 Task: For heading Arial black with underline.  font size for heading18,  'Change the font style of data to'Calibri.  and font size to 9,  Change the alignment of both headline & data to Align center.  In the sheet  Data Management Template
Action: Mouse moved to (1080, 143)
Screenshot: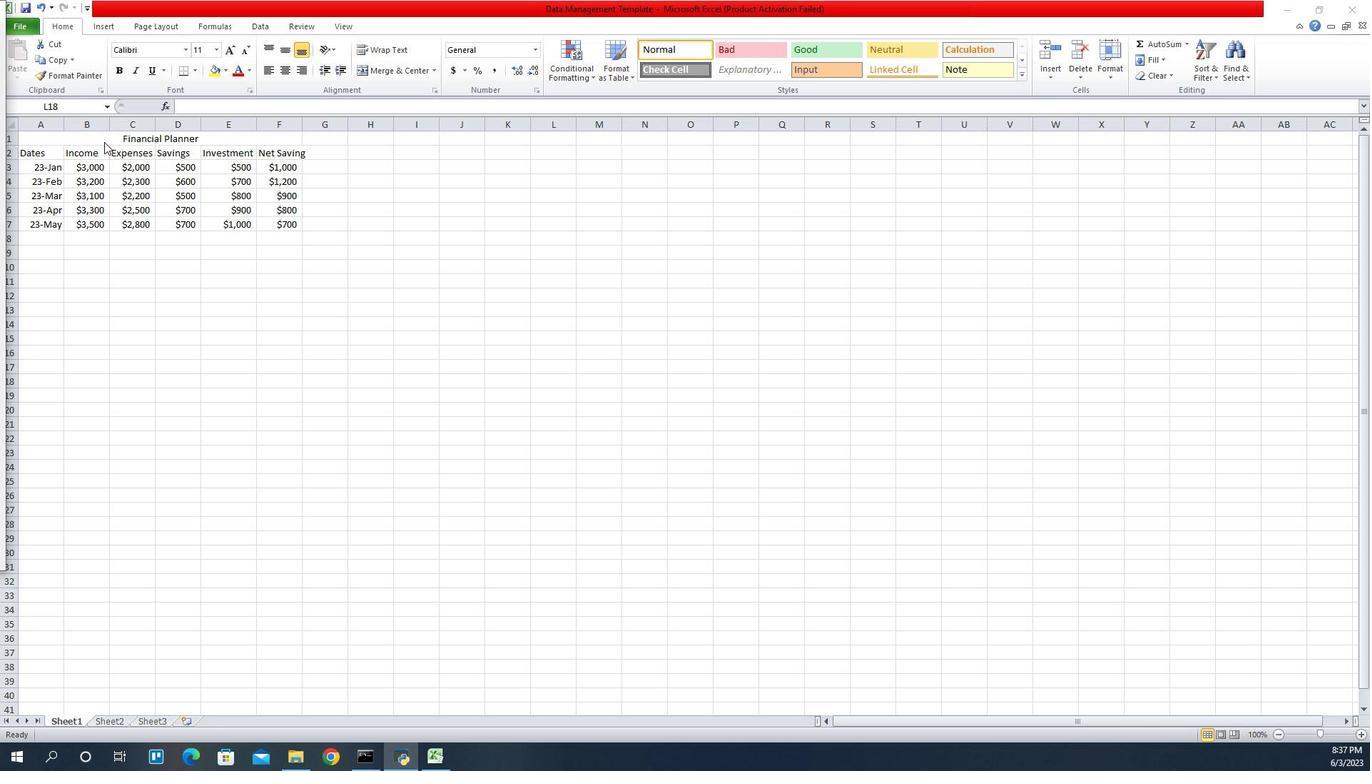 
Action: Mouse pressed left at (1080, 143)
Screenshot: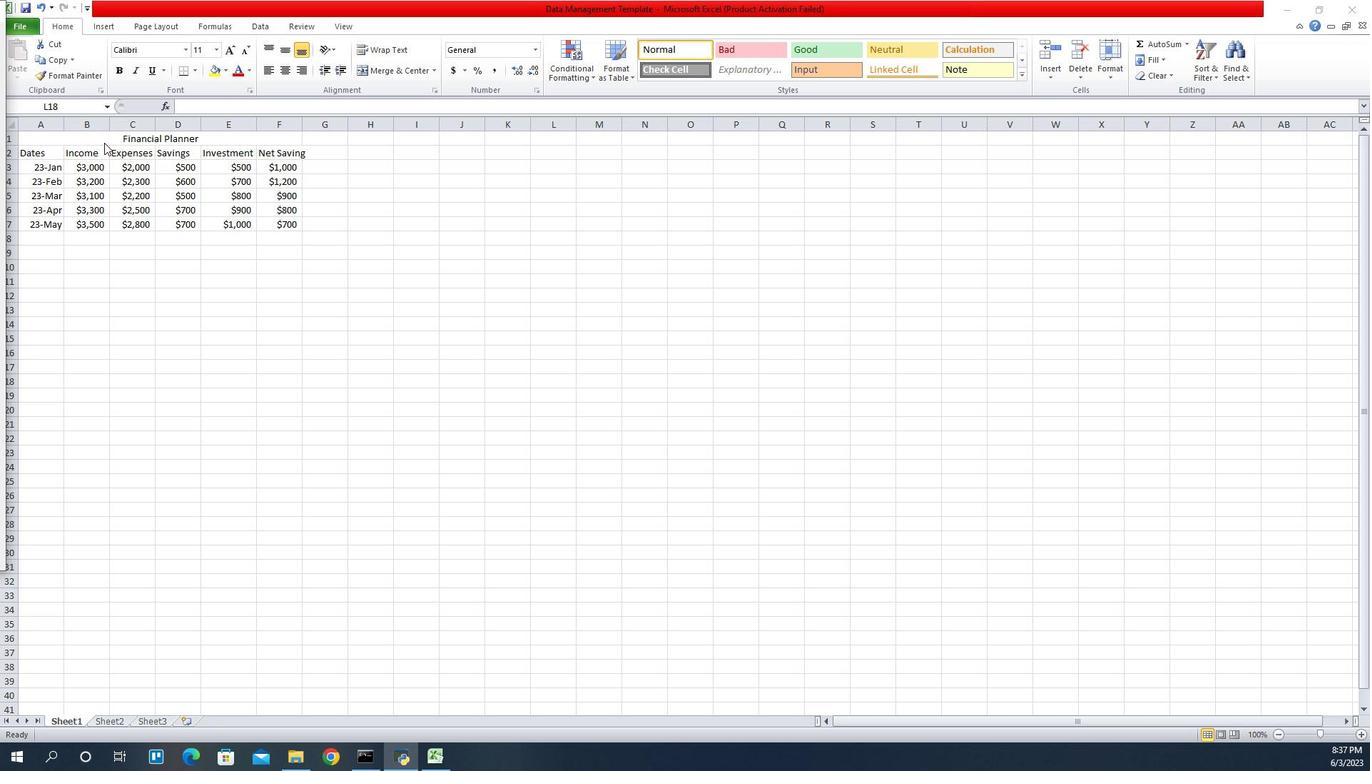 
Action: Mouse moved to (1082, 140)
Screenshot: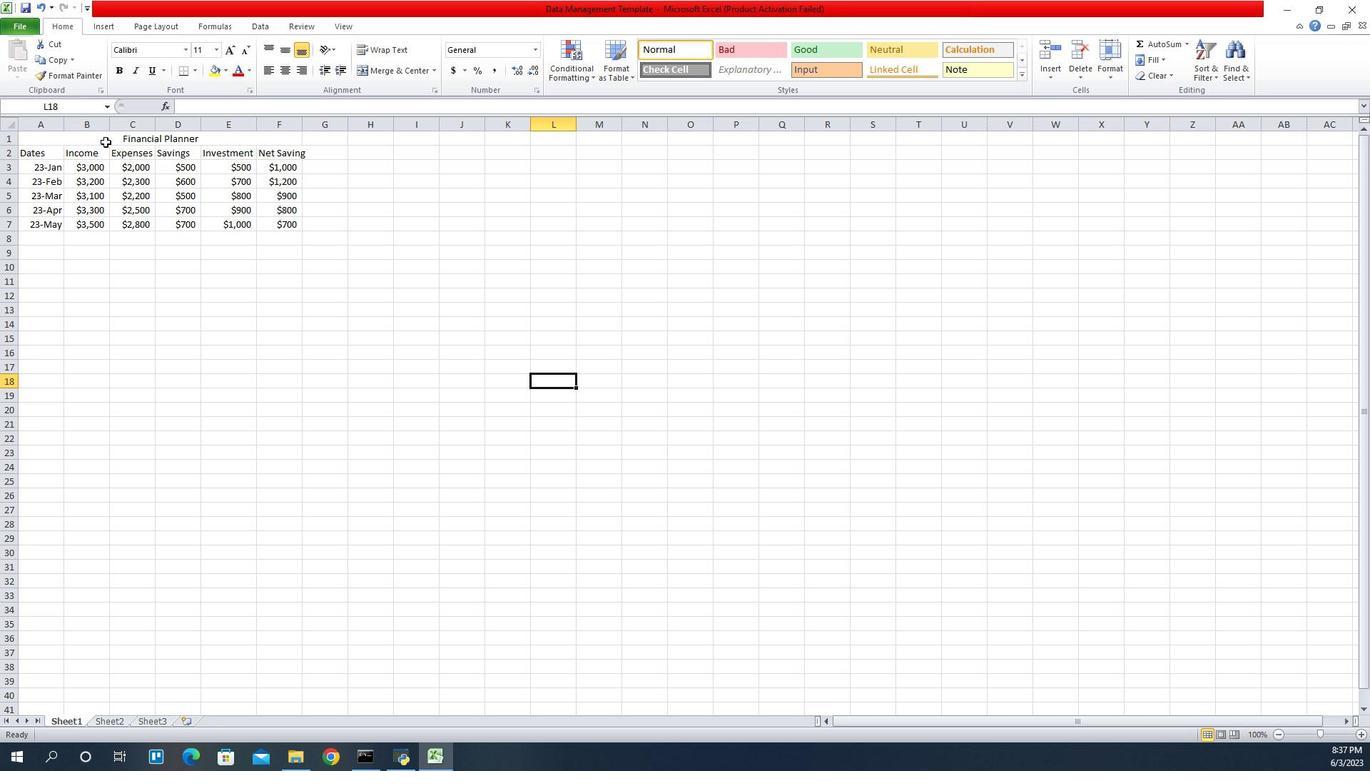 
Action: Mouse pressed left at (1082, 140)
Screenshot: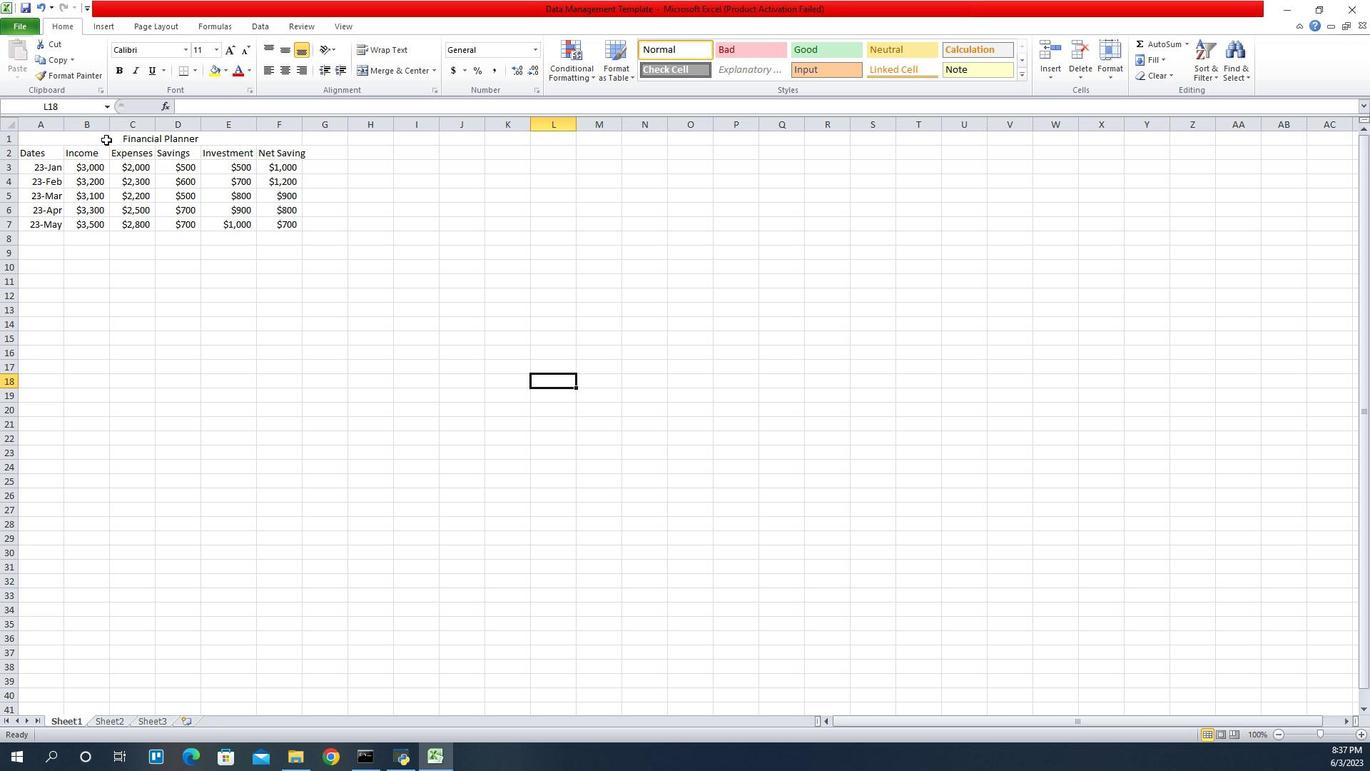 
Action: Mouse moved to (1160, 53)
Screenshot: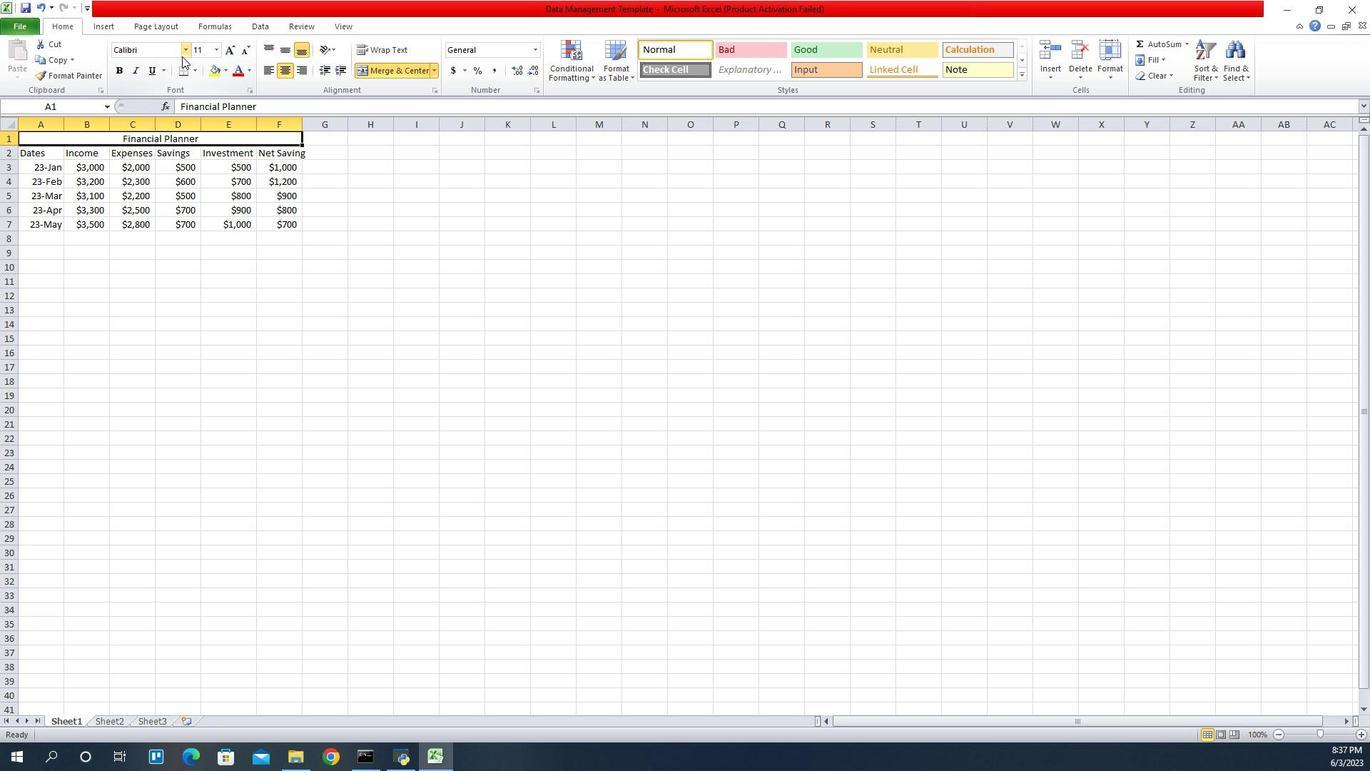 
Action: Mouse pressed left at (1160, 53)
Screenshot: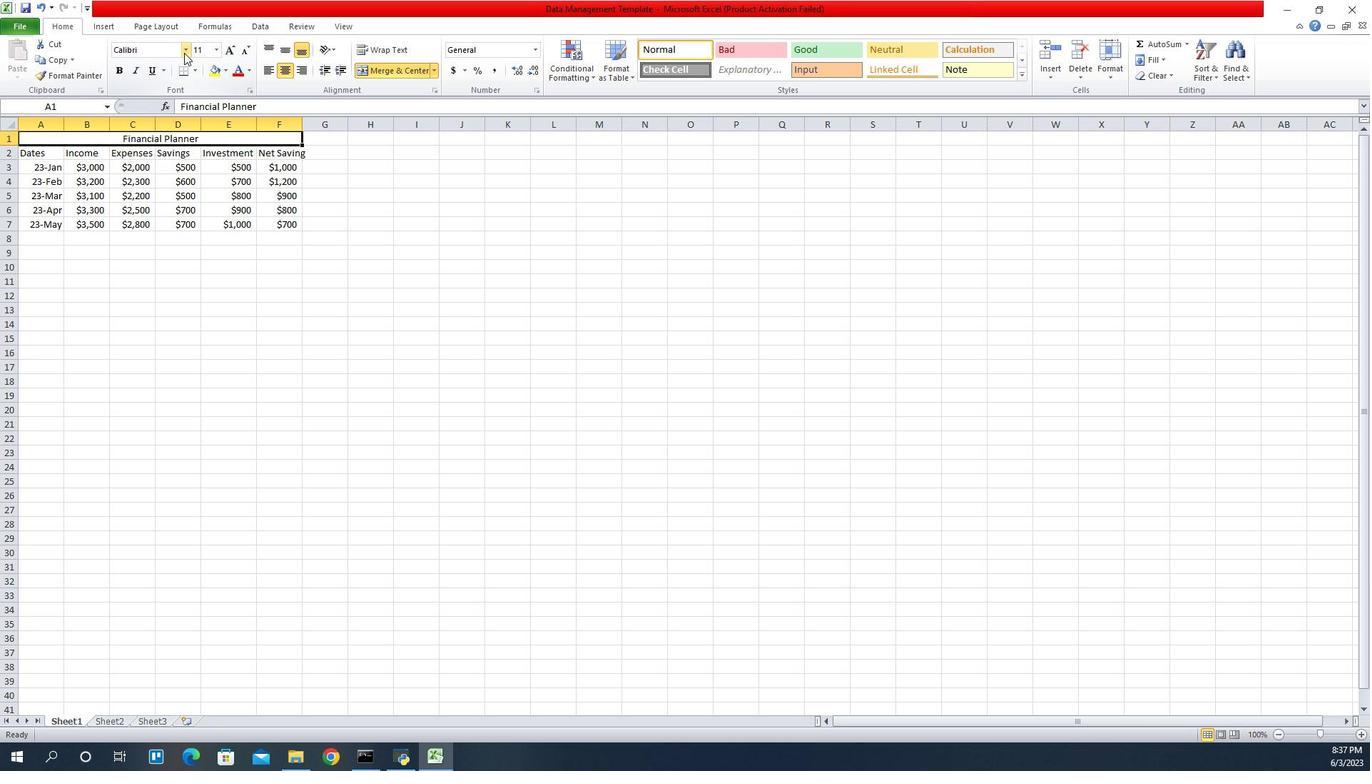 
Action: Mouse moved to (1139, 179)
Screenshot: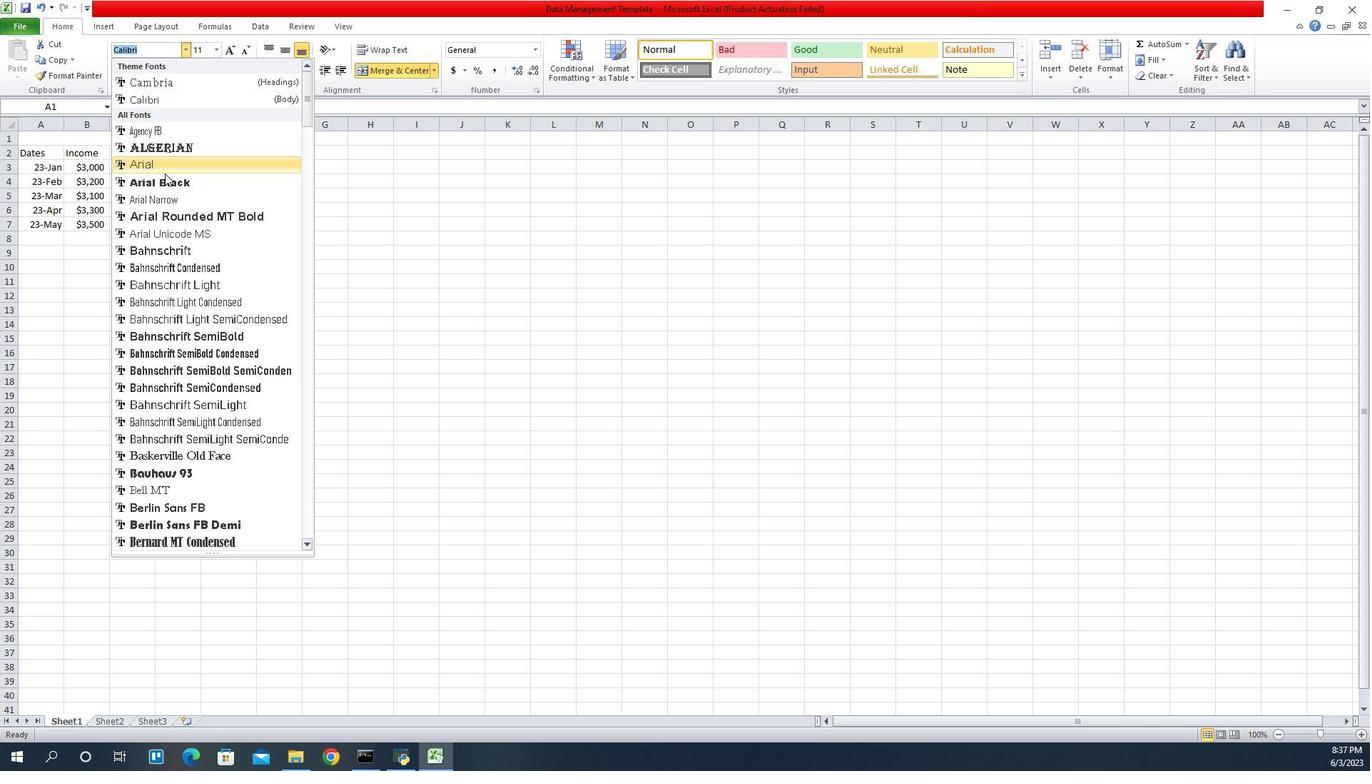 
Action: Mouse pressed left at (1139, 179)
Screenshot: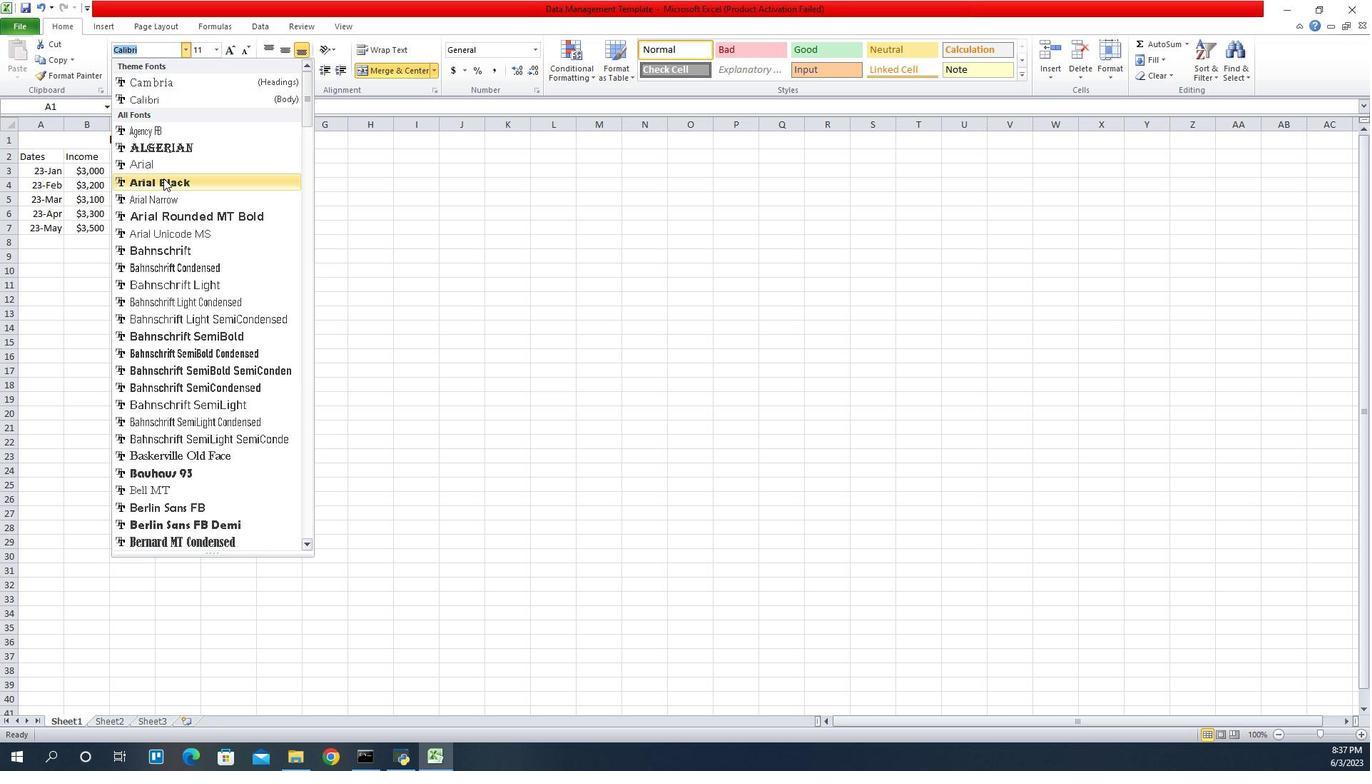 
Action: Mouse moved to (1127, 68)
Screenshot: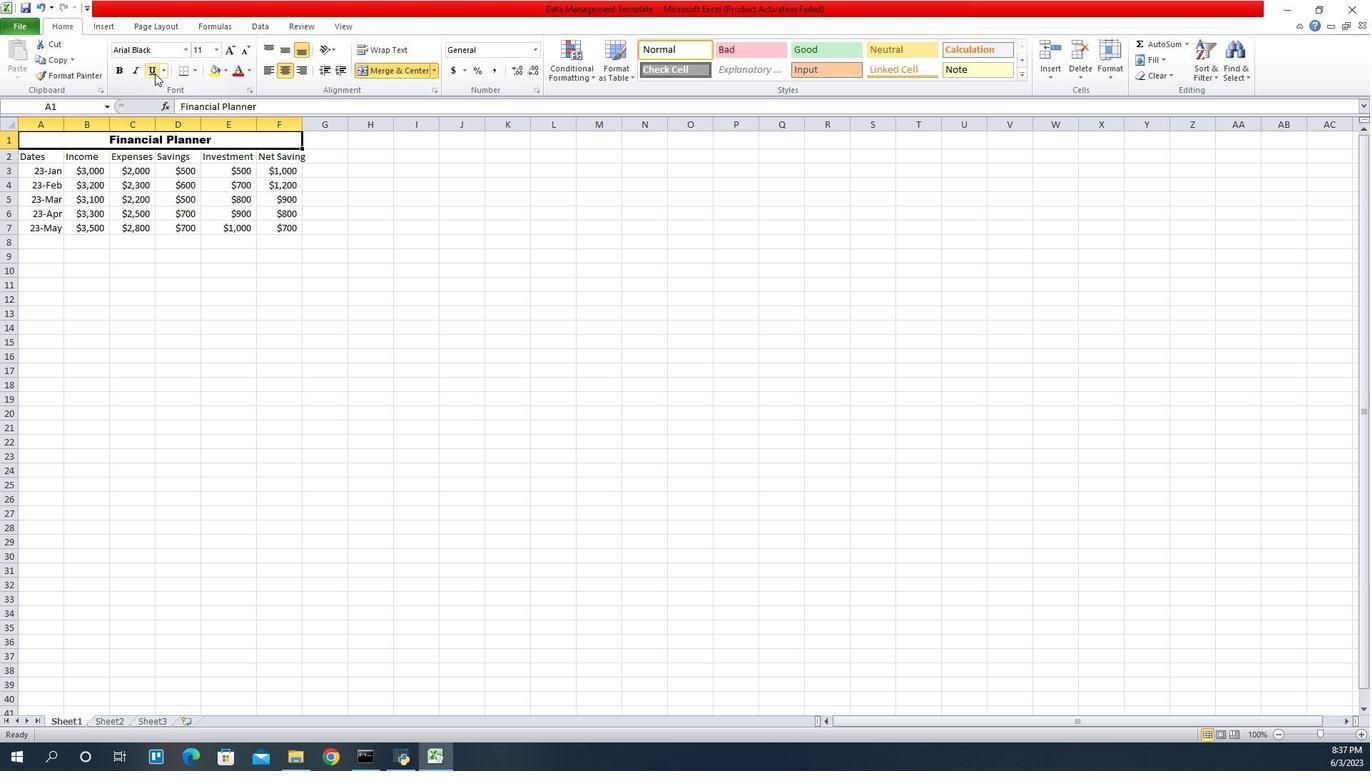 
Action: Mouse pressed left at (1127, 68)
Screenshot: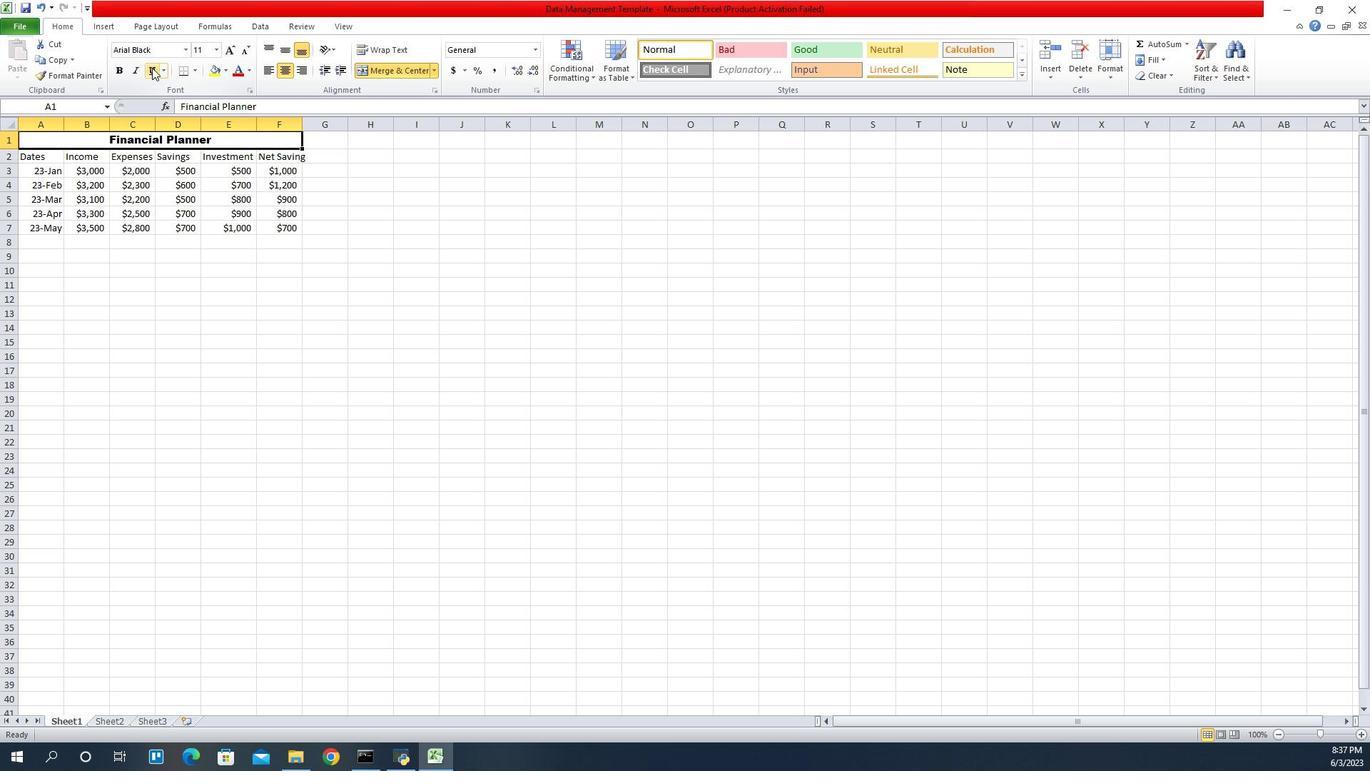 
Action: Mouse moved to (1190, 50)
Screenshot: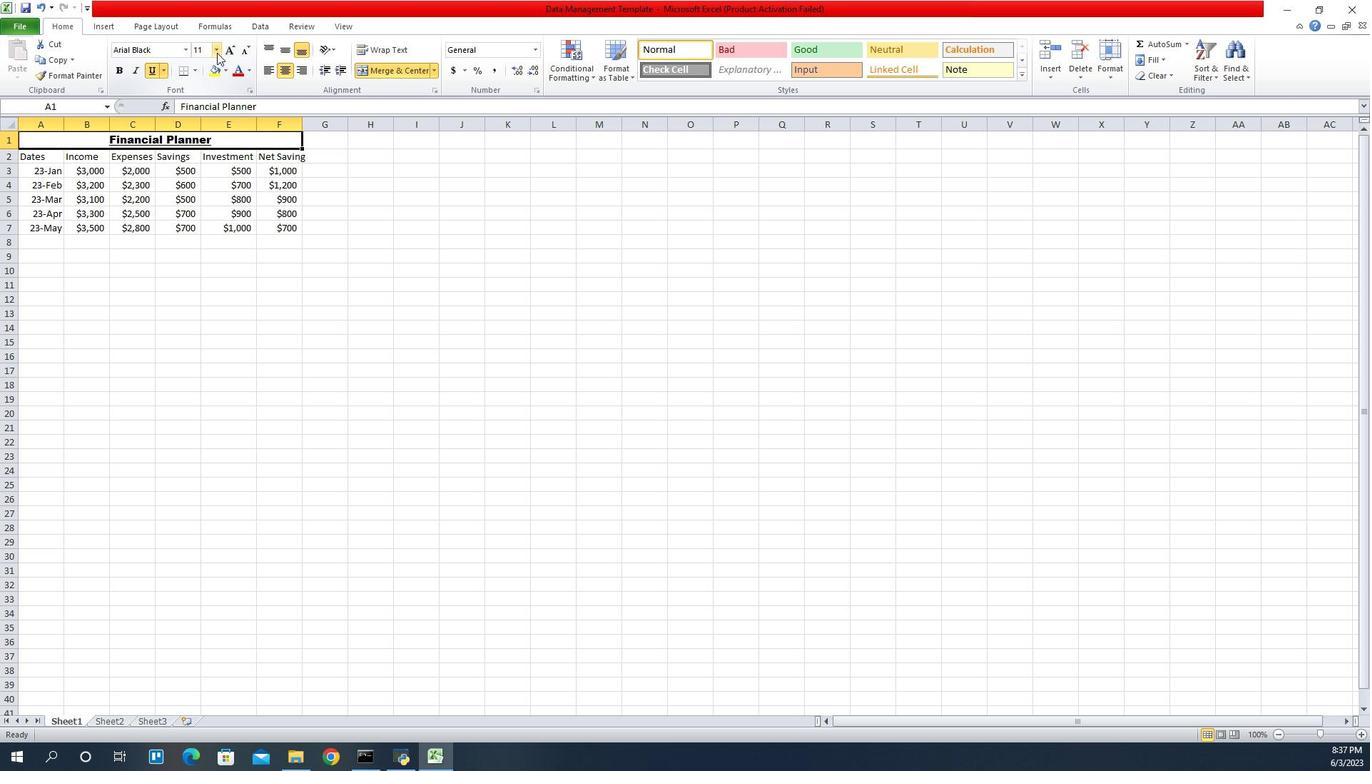 
Action: Mouse pressed left at (1190, 50)
Screenshot: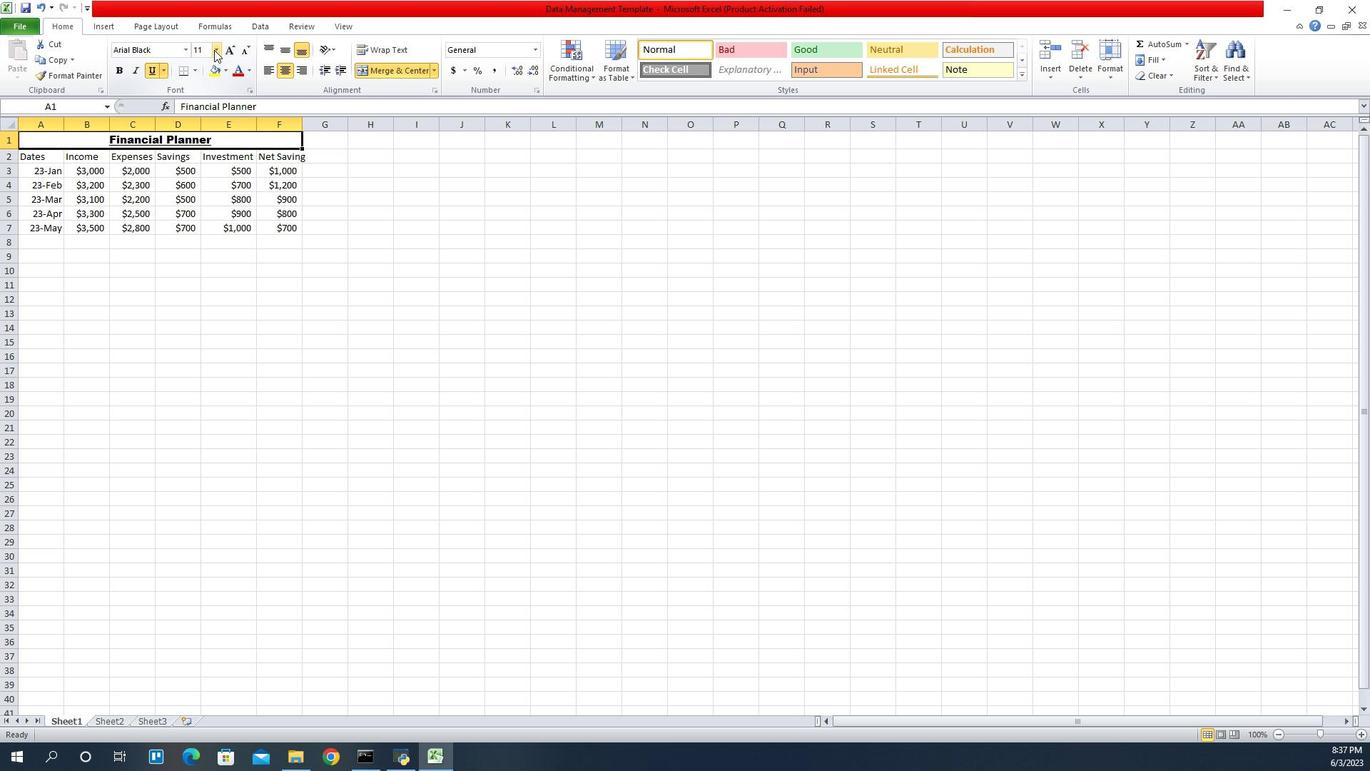 
Action: Mouse moved to (1174, 149)
Screenshot: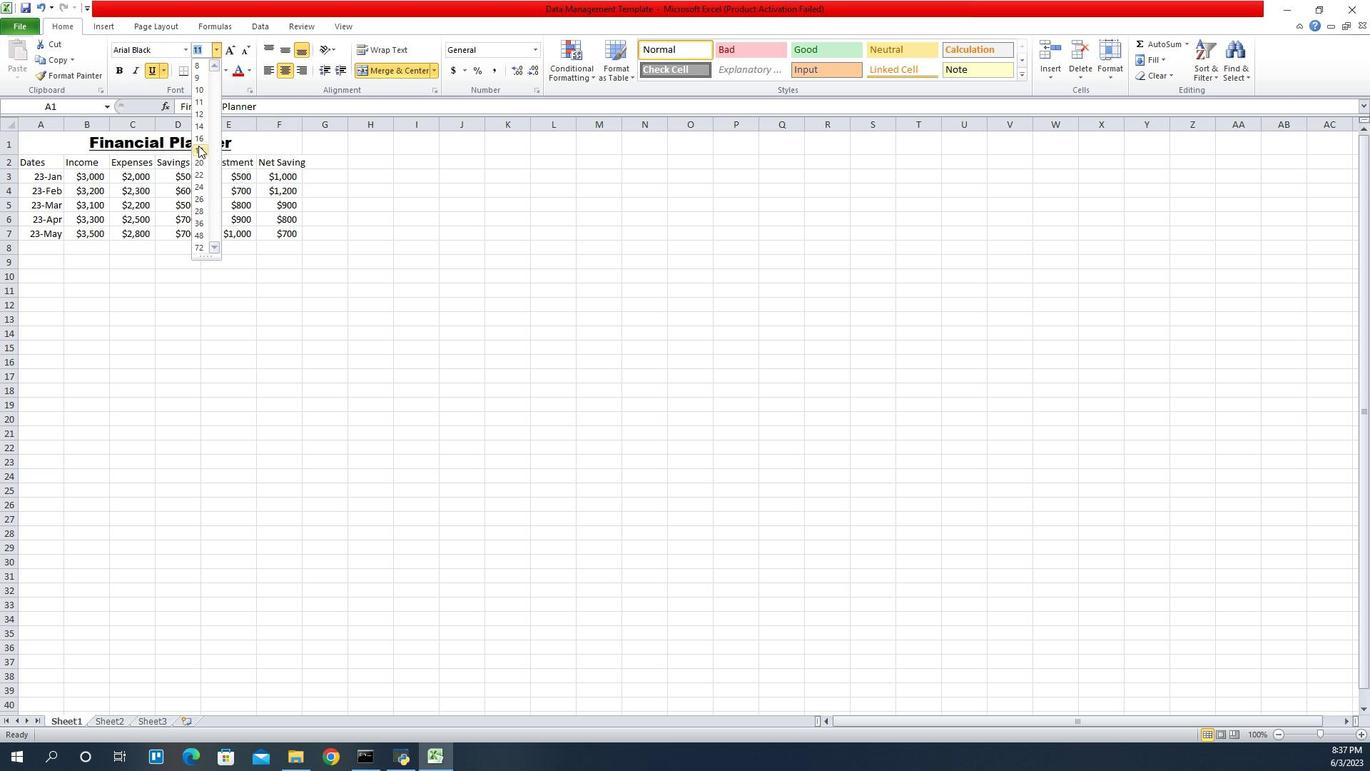 
Action: Mouse pressed left at (1174, 149)
Screenshot: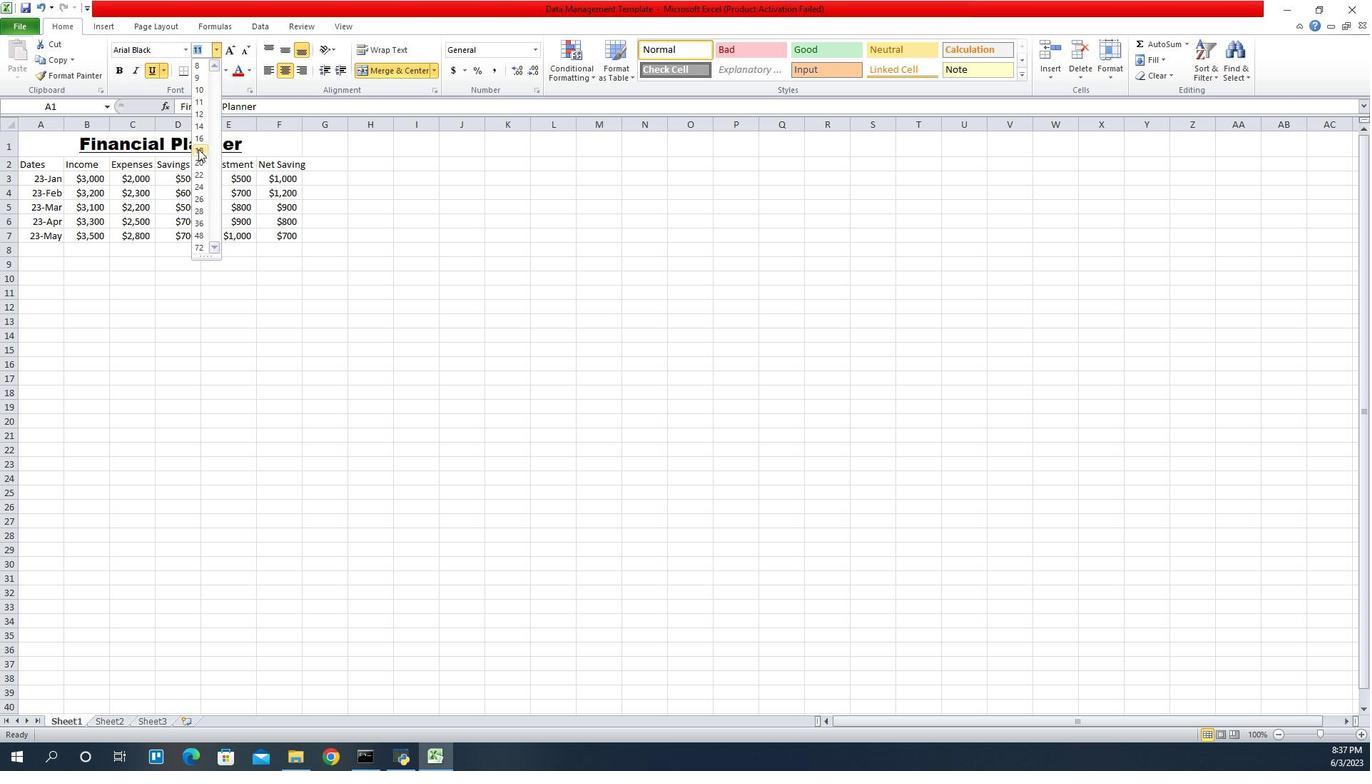 
Action: Mouse moved to (1002, 161)
Screenshot: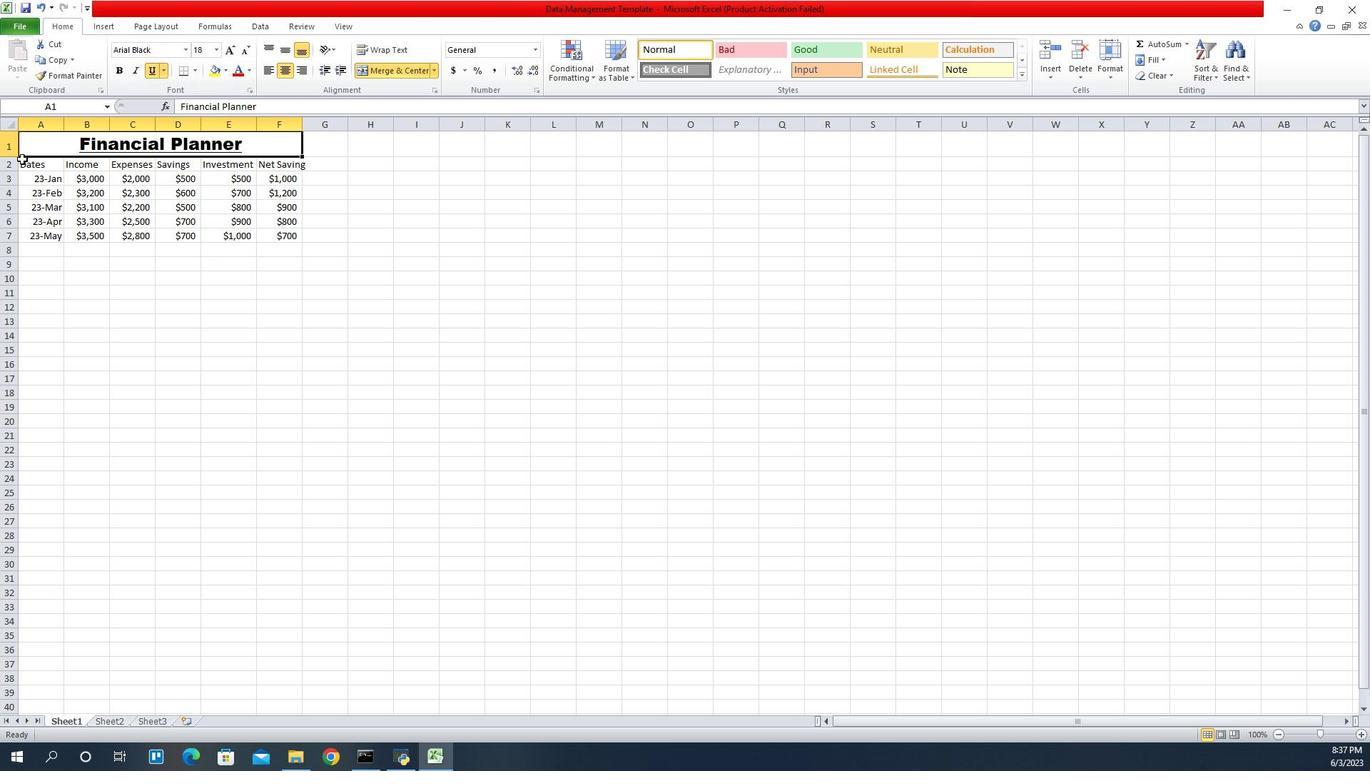 
Action: Mouse pressed left at (1002, 161)
Screenshot: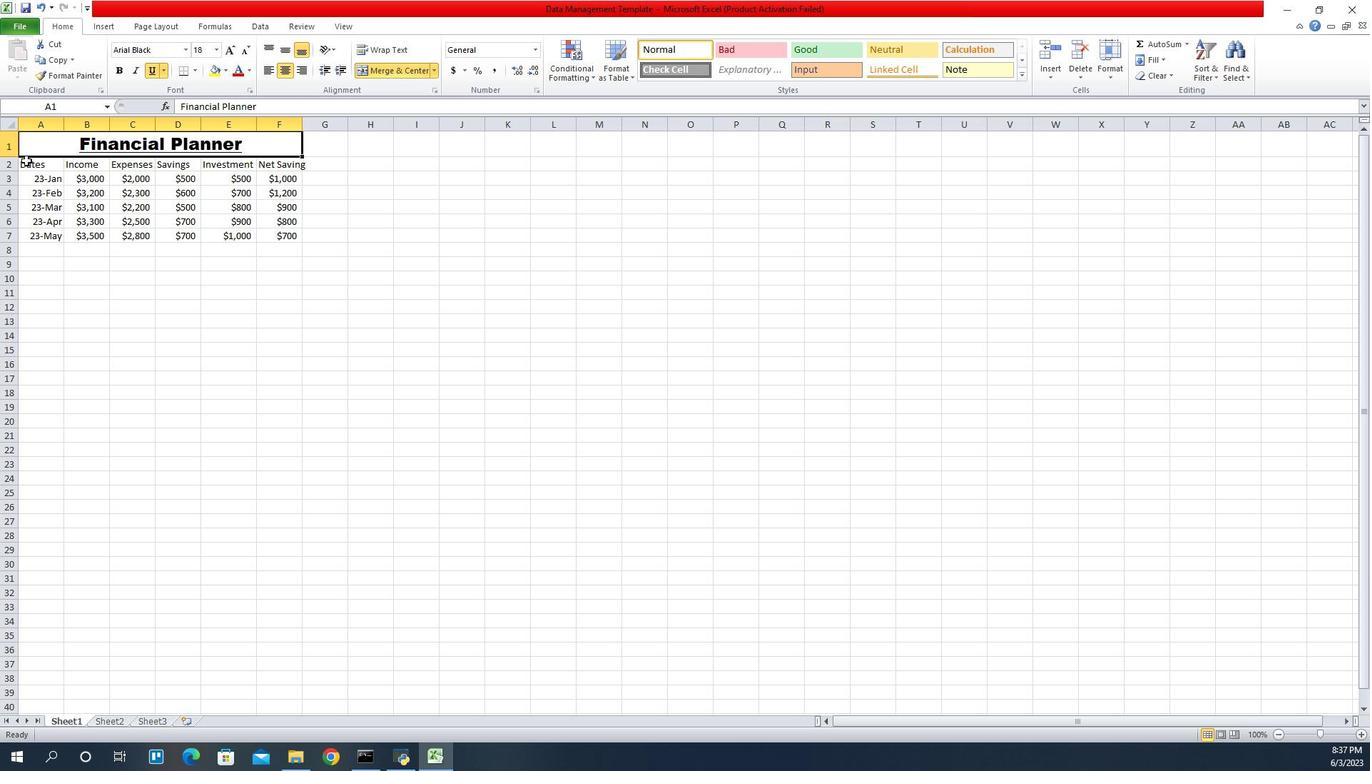 
Action: Mouse moved to (1260, 242)
Screenshot: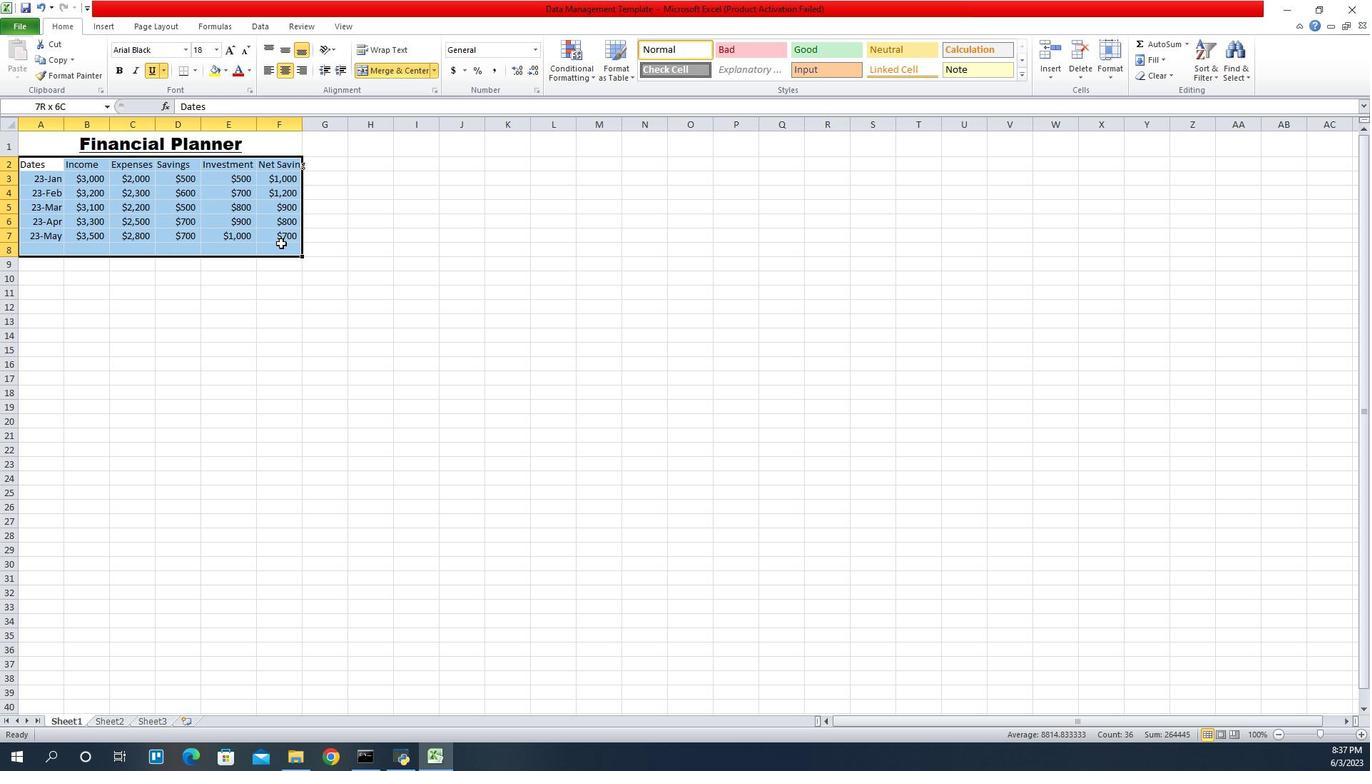 
Action: Mouse pressed left at (1260, 242)
Screenshot: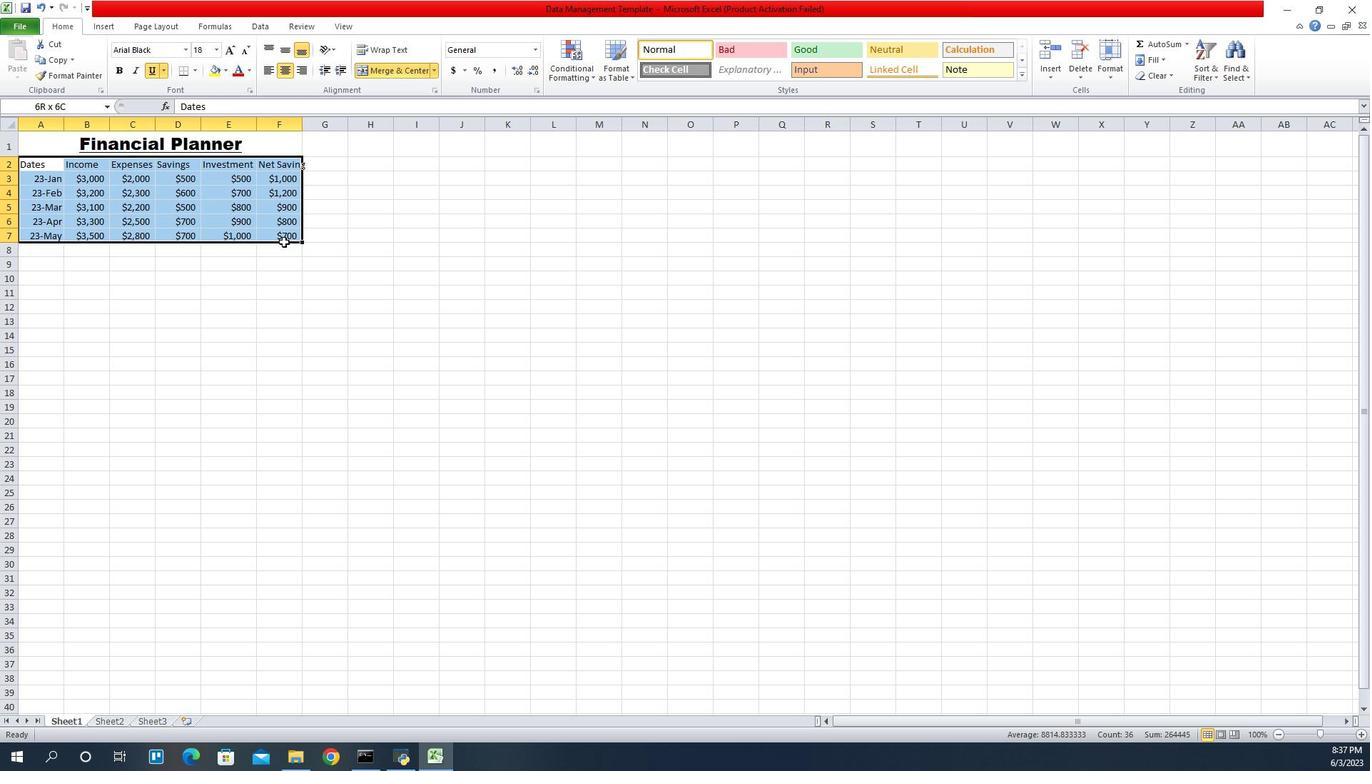 
Action: Mouse moved to (1161, 50)
Screenshot: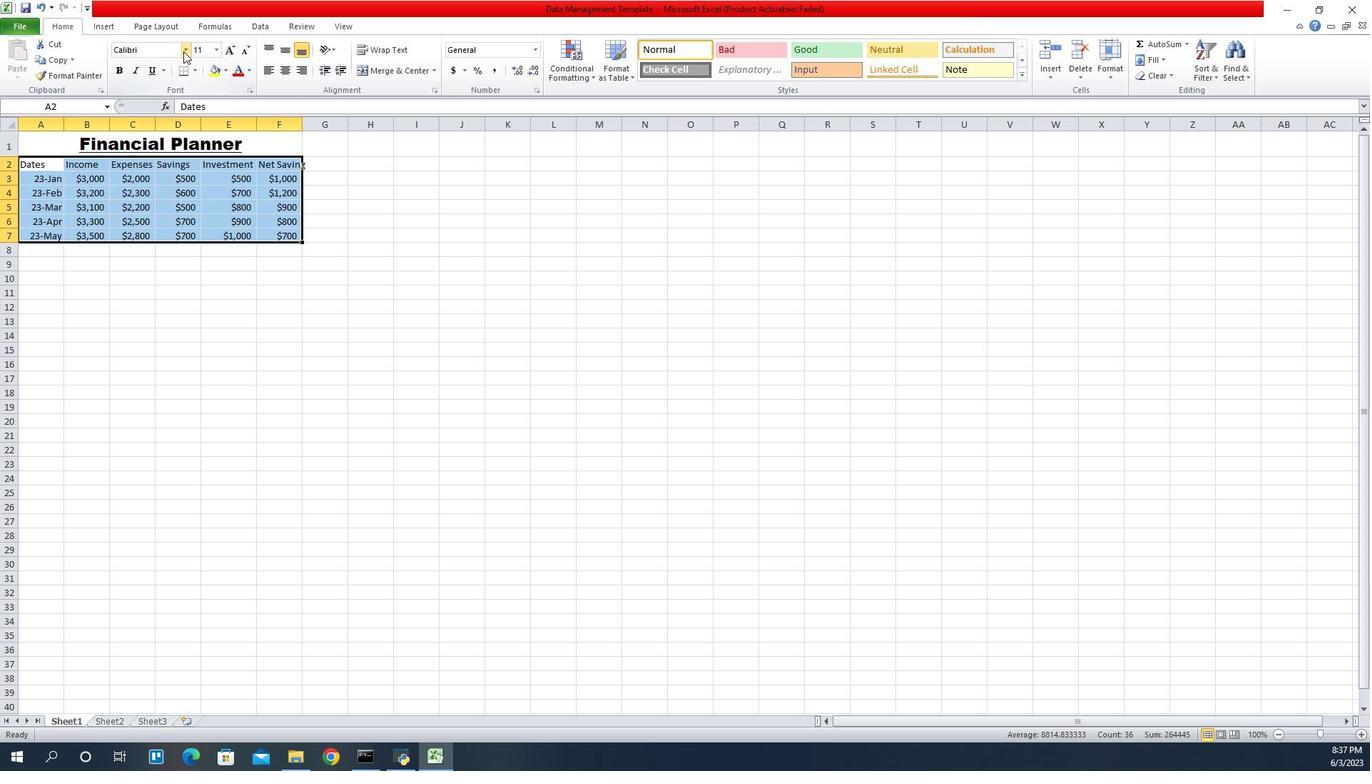 
Action: Mouse pressed left at (1161, 50)
Screenshot: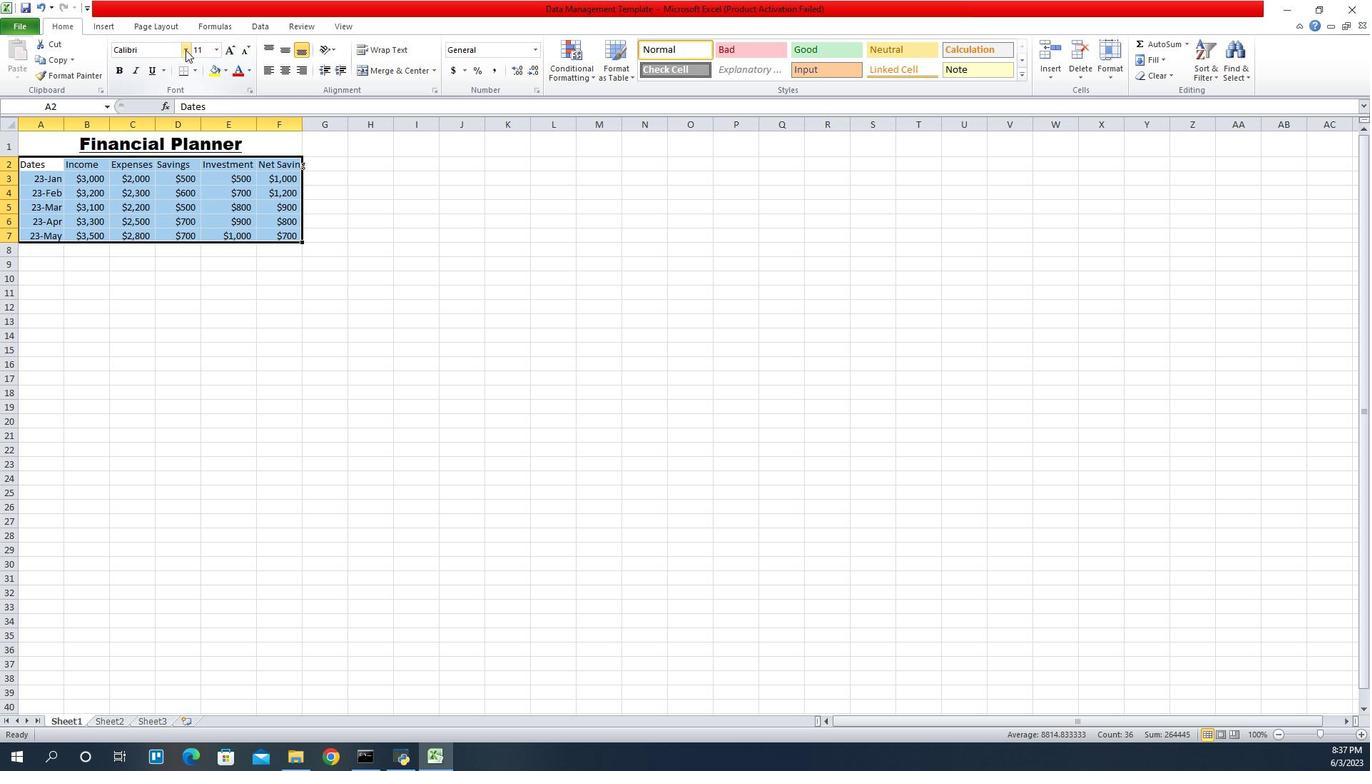 
Action: Mouse moved to (1147, 100)
Screenshot: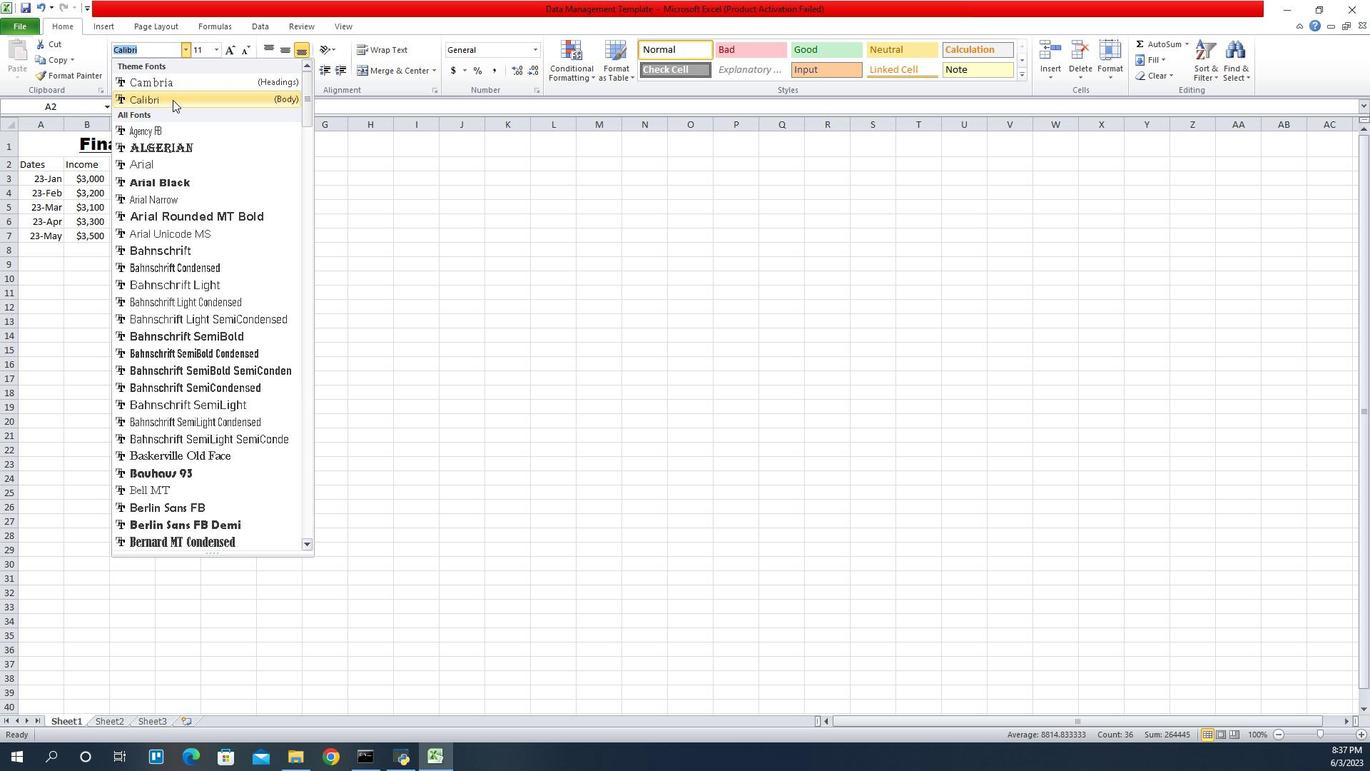 
Action: Mouse pressed left at (1147, 100)
Screenshot: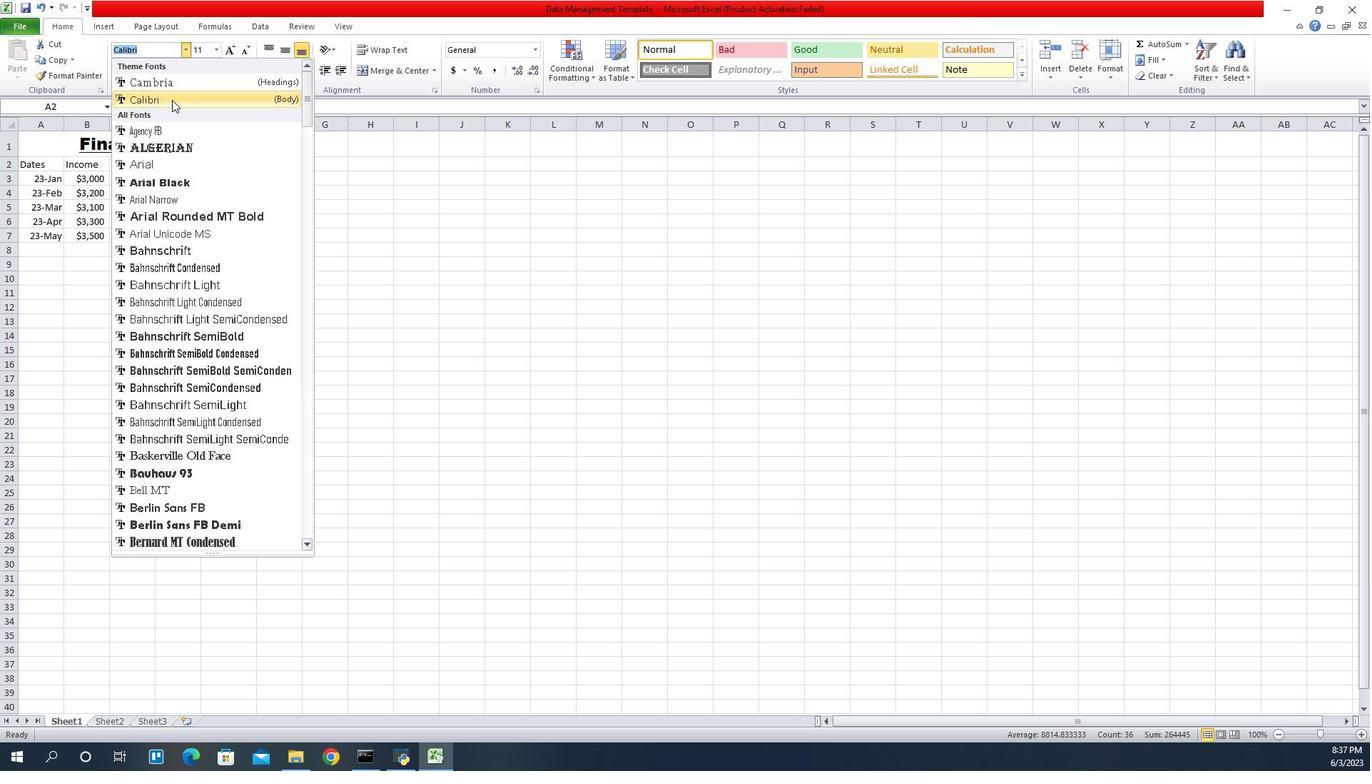
Action: Mouse moved to (1193, 51)
Screenshot: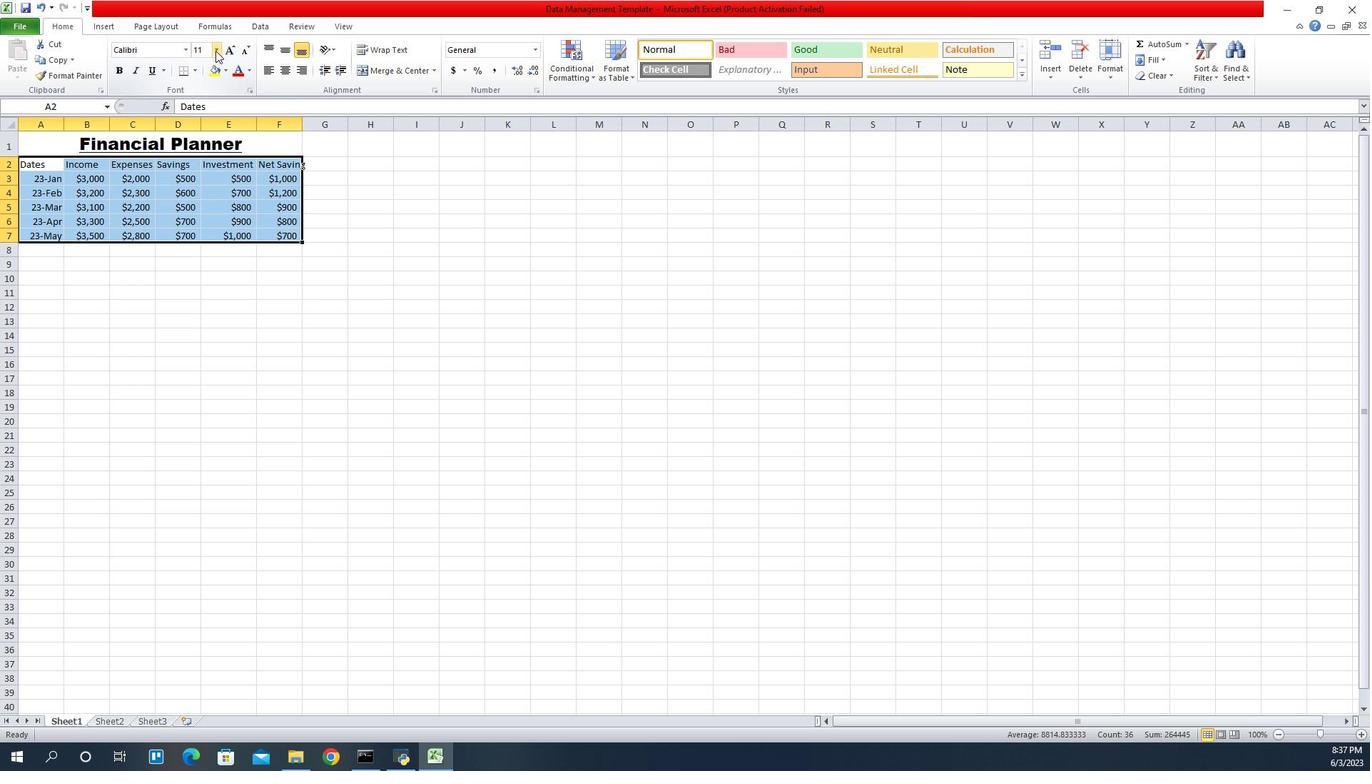 
Action: Mouse pressed left at (1193, 51)
Screenshot: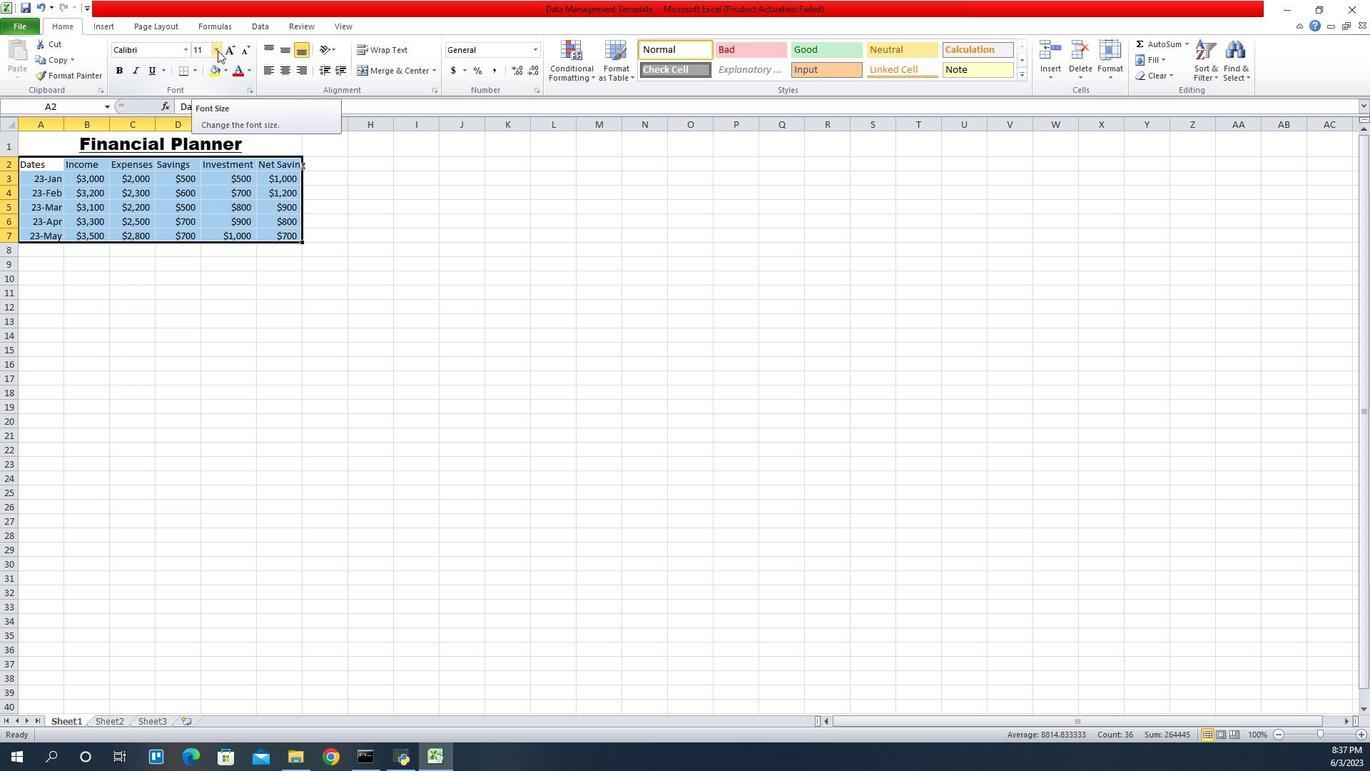 
Action: Mouse moved to (1183, 73)
Screenshot: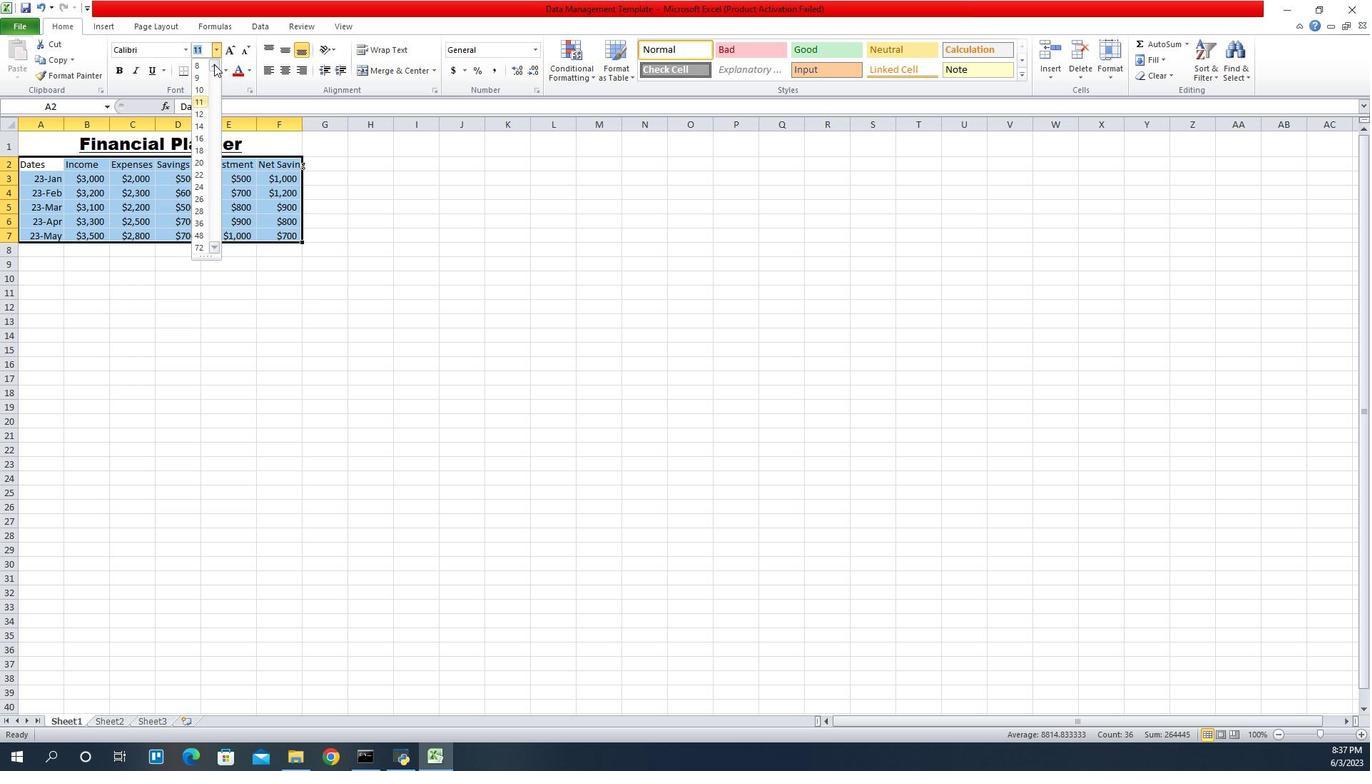 
Action: Mouse pressed left at (1183, 73)
Screenshot: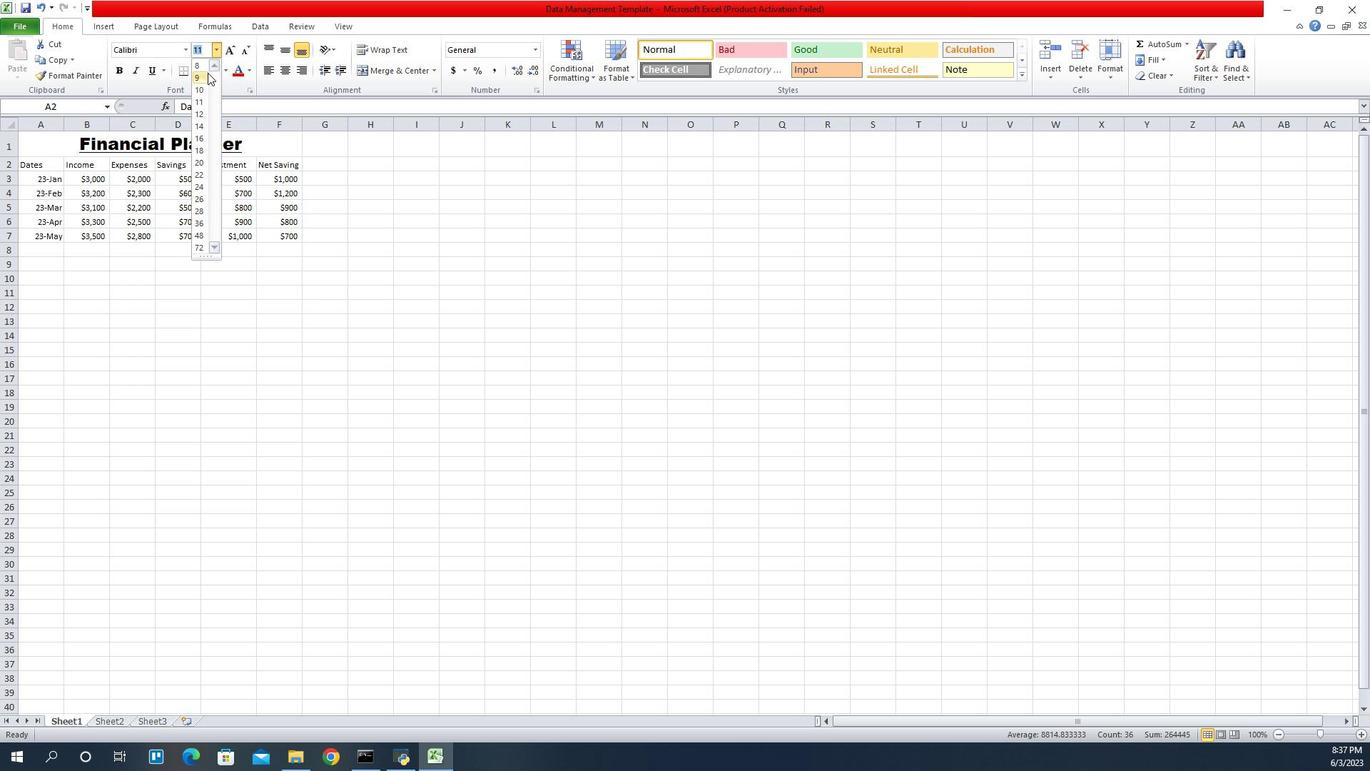 
Action: Mouse moved to (1045, 143)
Screenshot: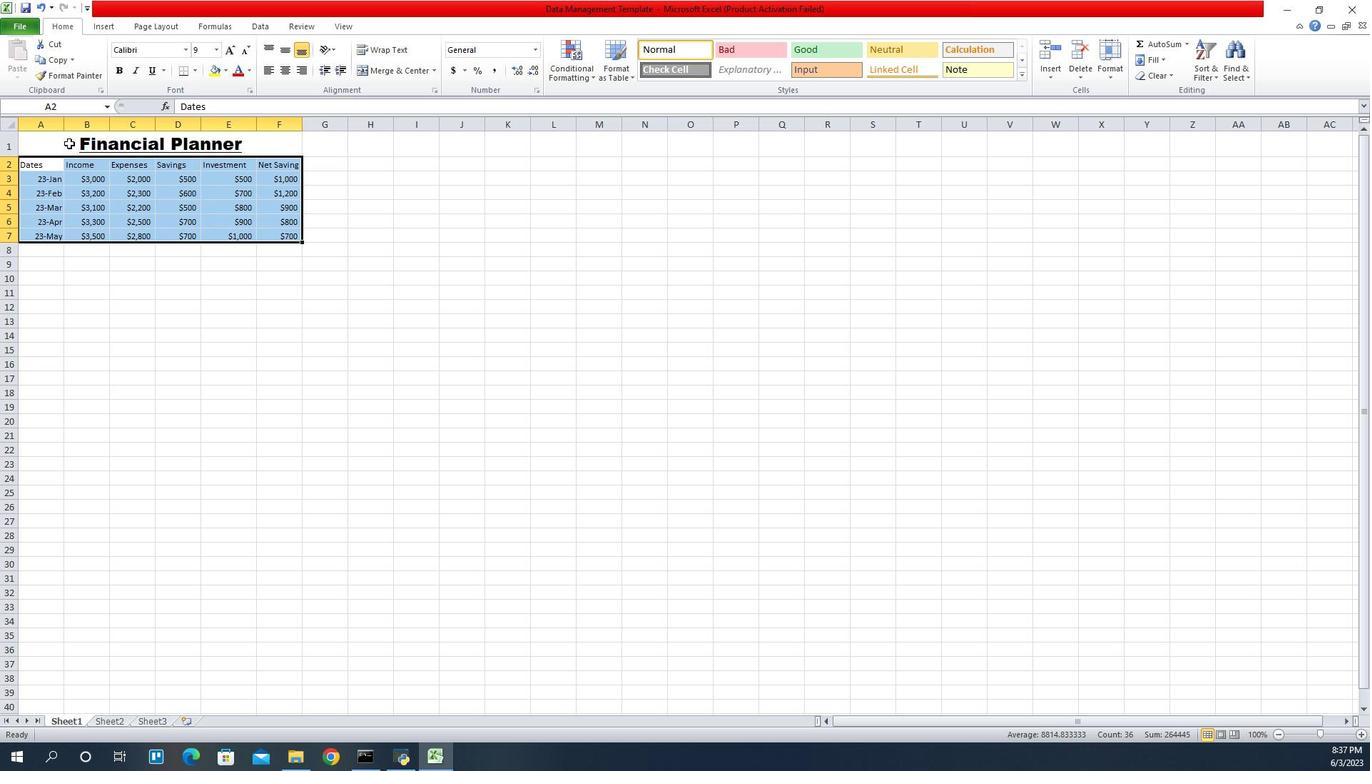 
Action: Mouse pressed left at (1045, 143)
Screenshot: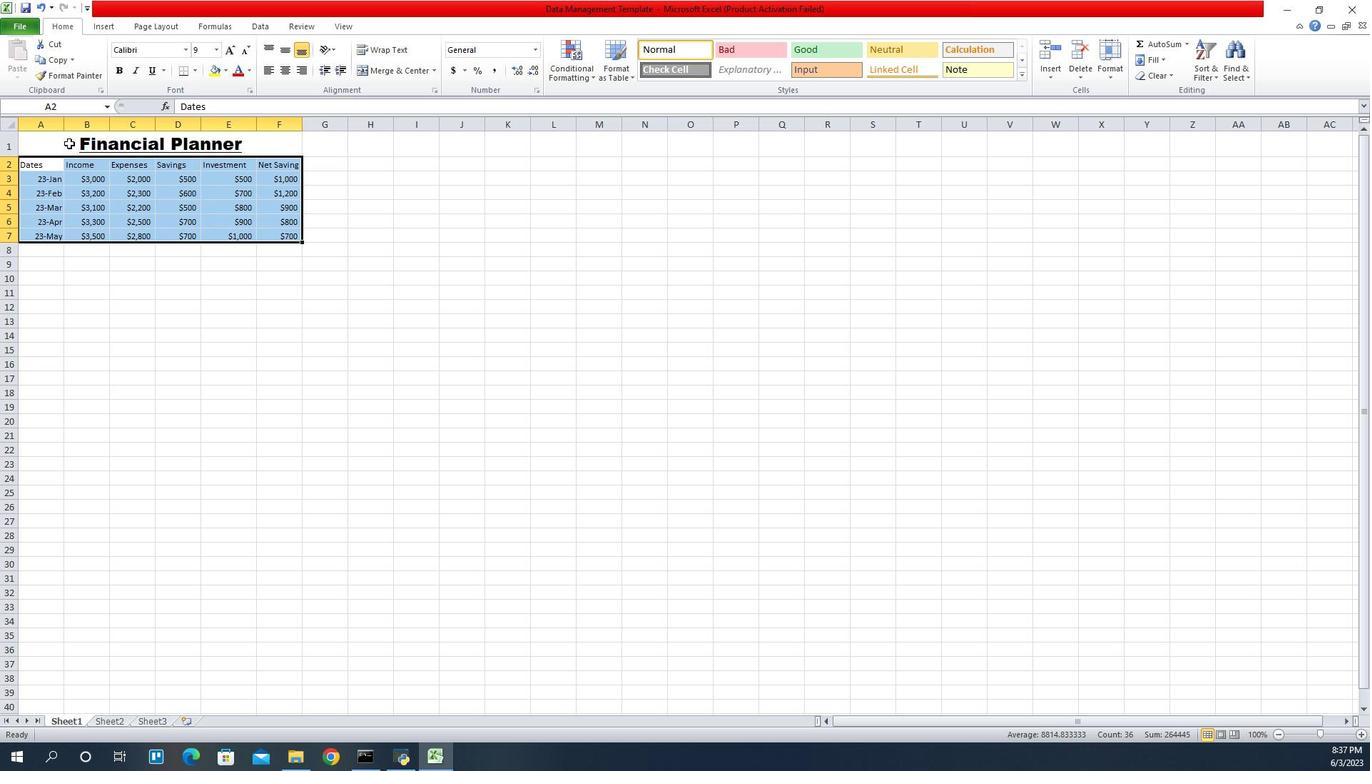 
Action: Mouse moved to (1260, 74)
Screenshot: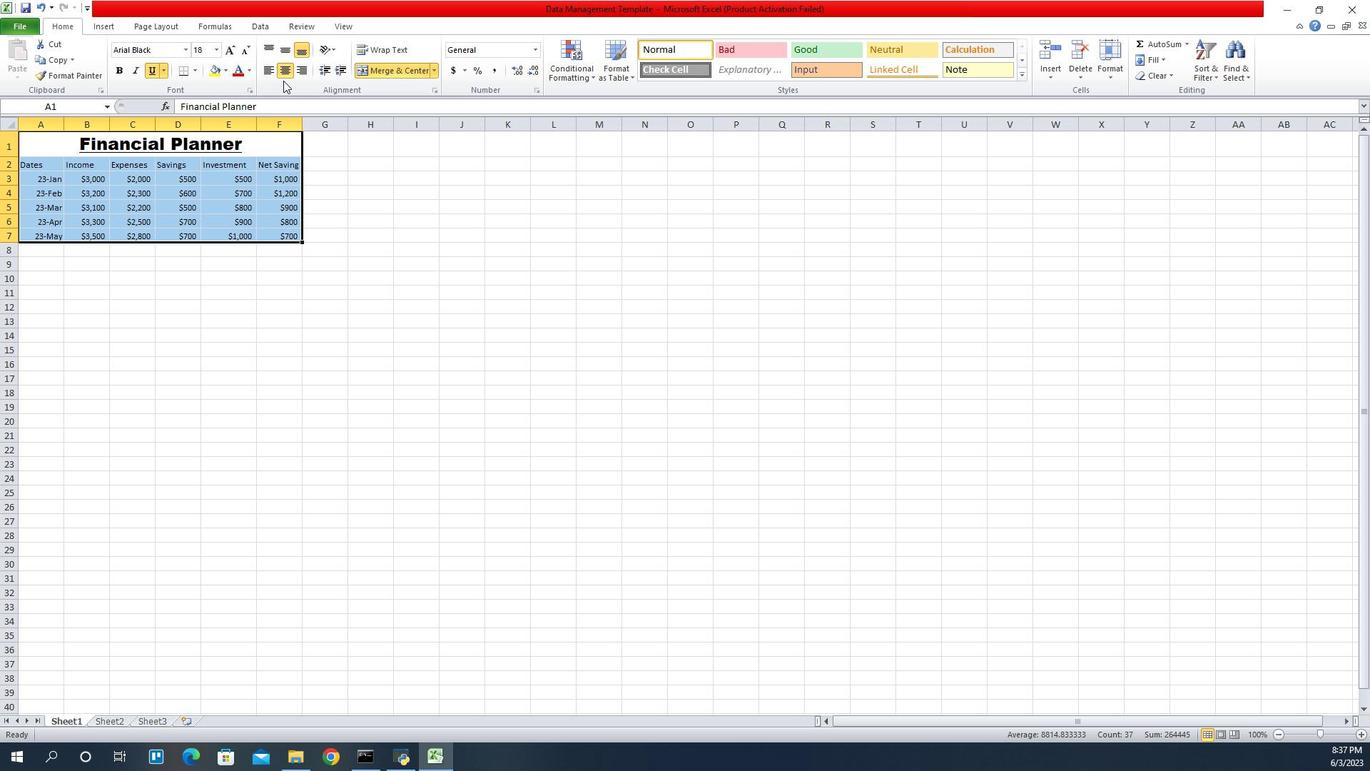 
Action: Mouse pressed left at (1260, 74)
Screenshot: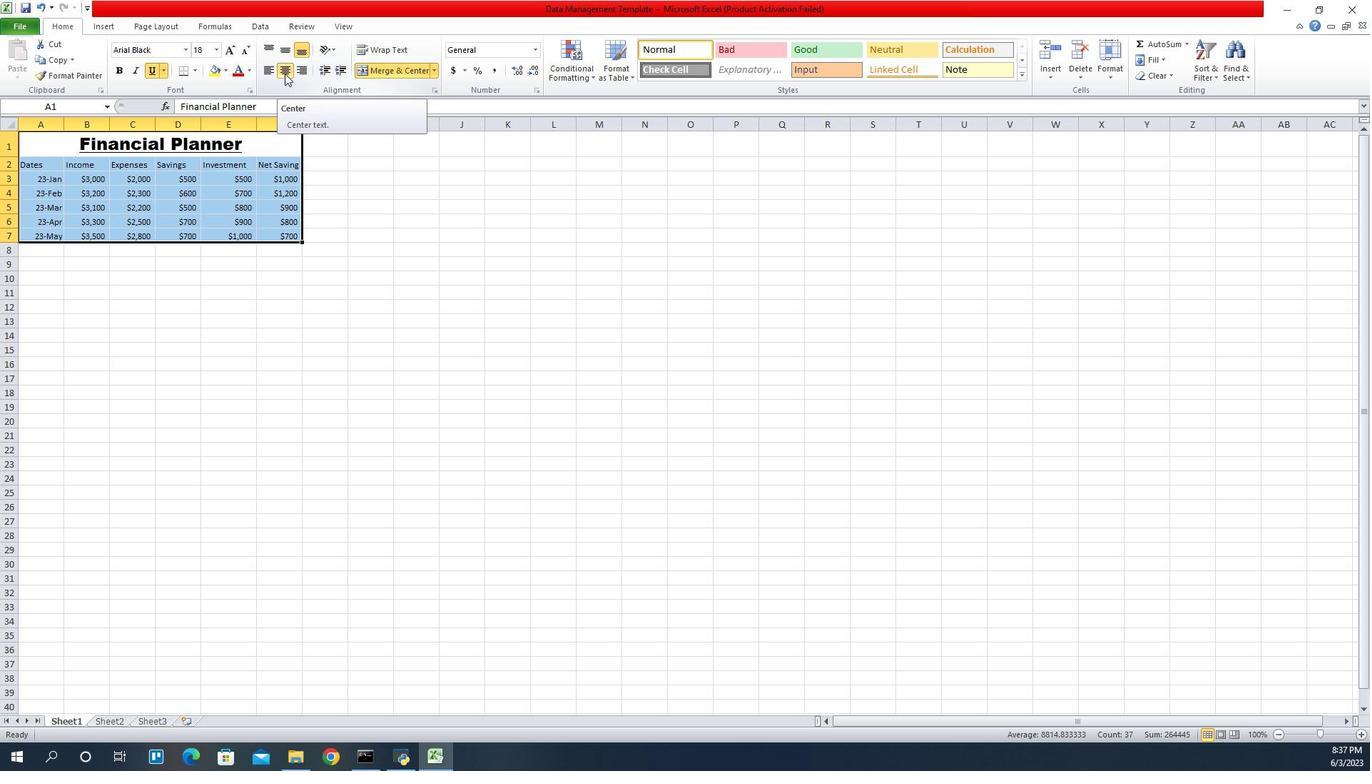 
Action: Mouse pressed left at (1260, 74)
Screenshot: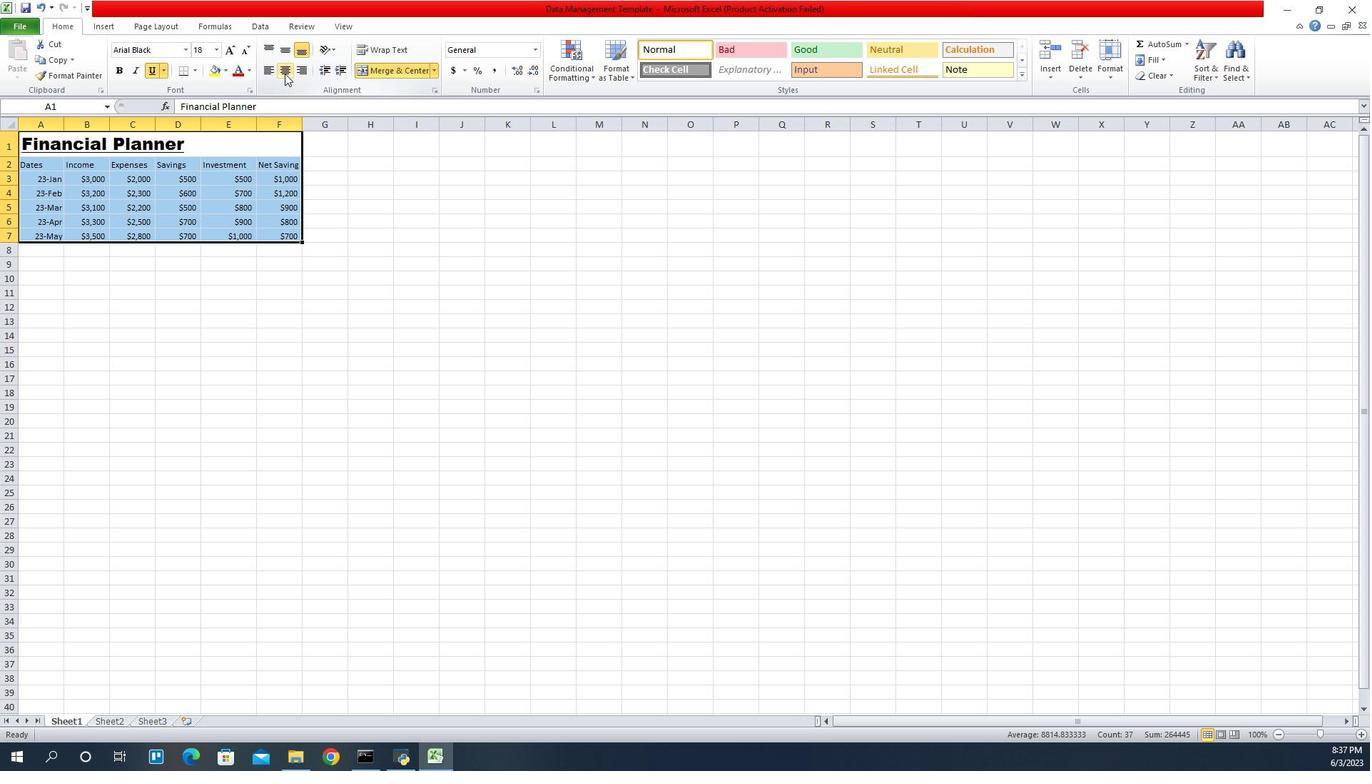 
Action: Mouse moved to (1265, 70)
Screenshot: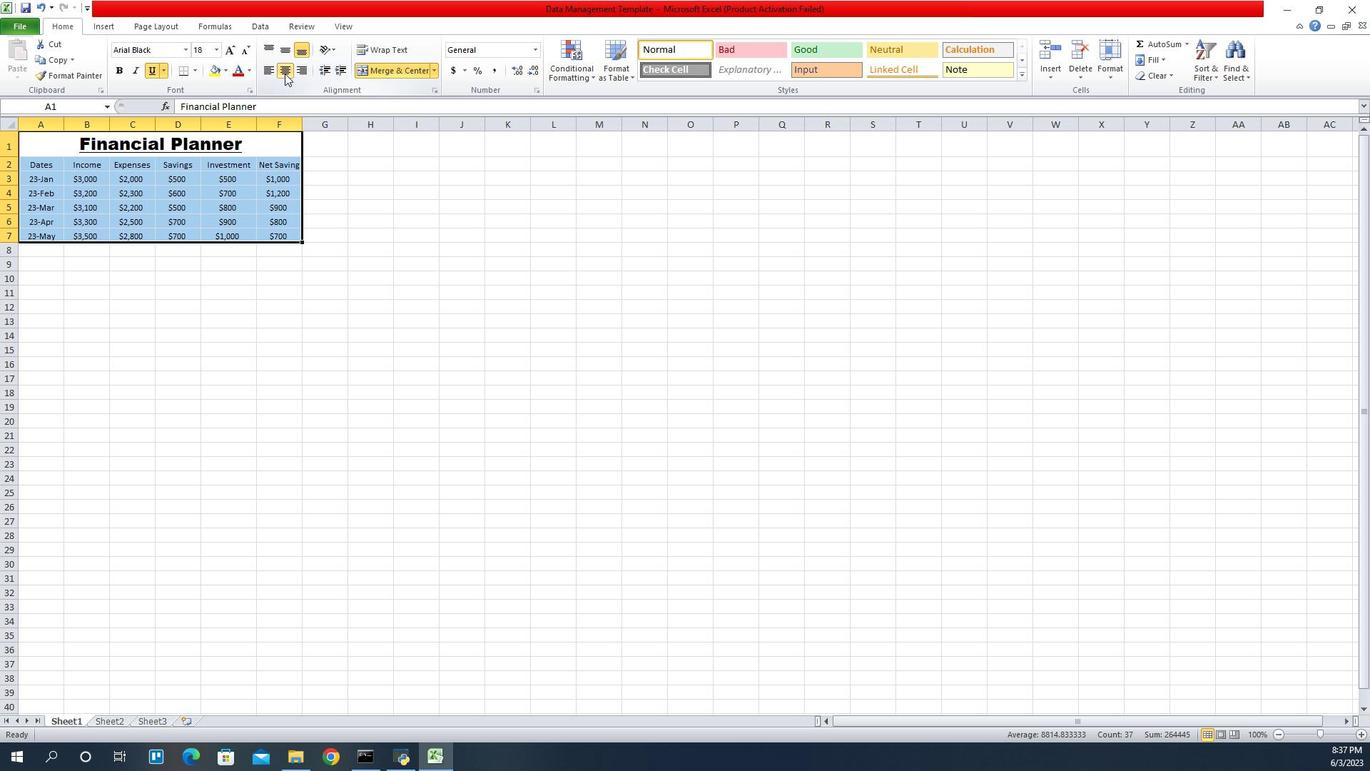 
